 Task: Create a section Data Visualization Sprint and in the section, add a milestone Penetration Testing in the project AlphaFlow
Action: Mouse moved to (87, 315)
Screenshot: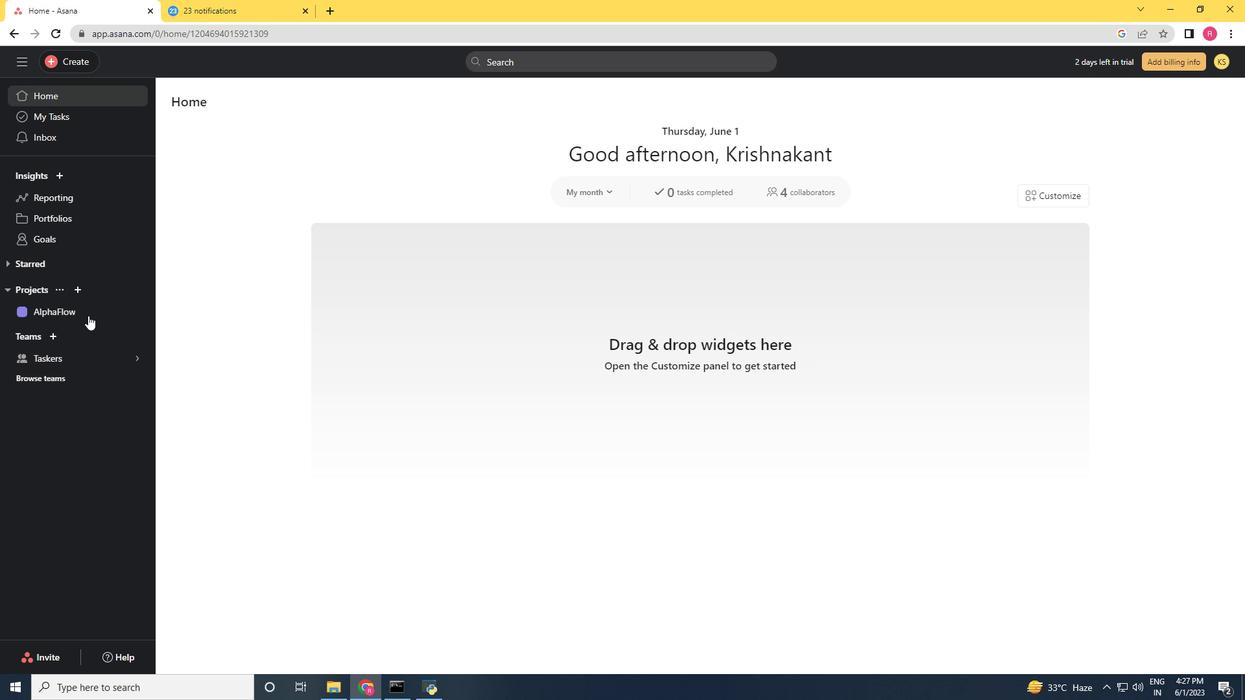 
Action: Mouse pressed left at (87, 315)
Screenshot: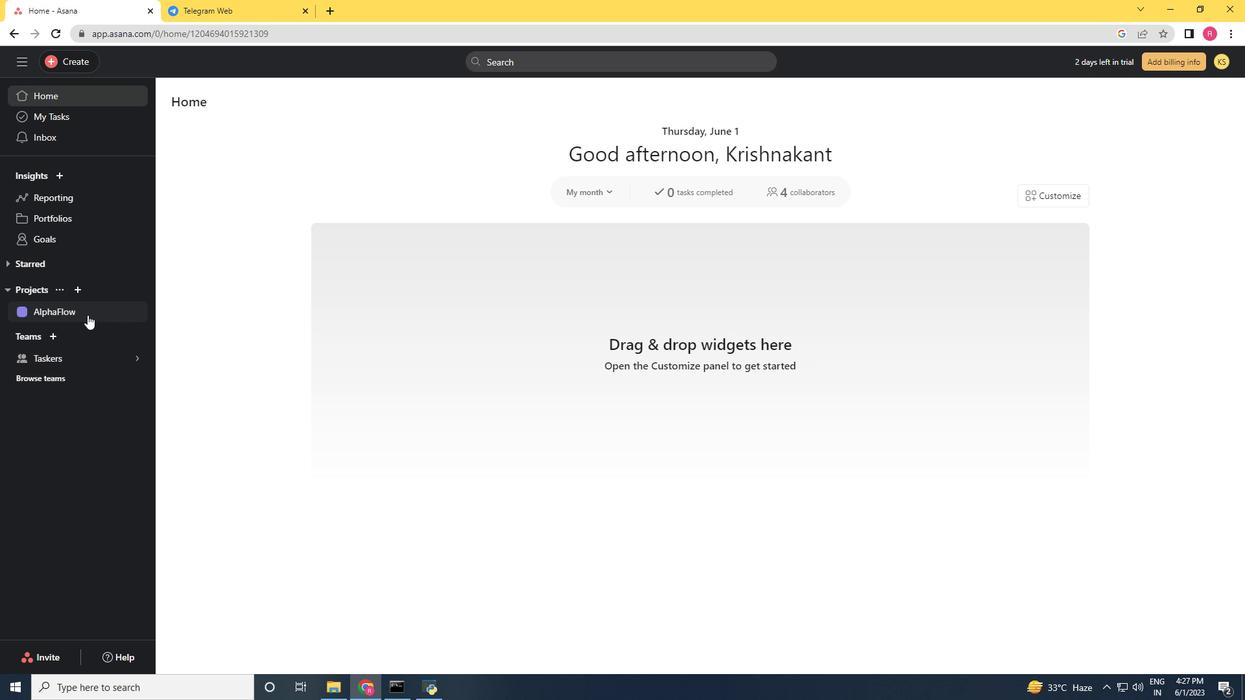 
Action: Mouse moved to (332, 500)
Screenshot: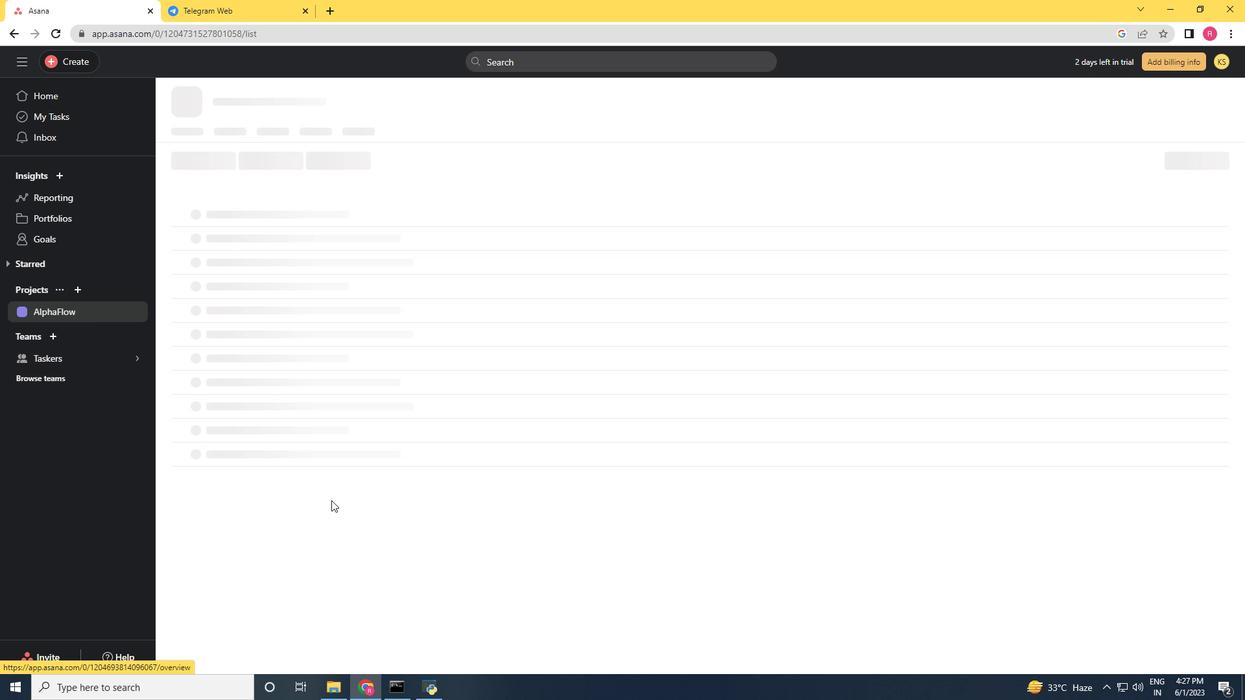 
Action: Mouse scrolled (332, 500) with delta (0, 0)
Screenshot: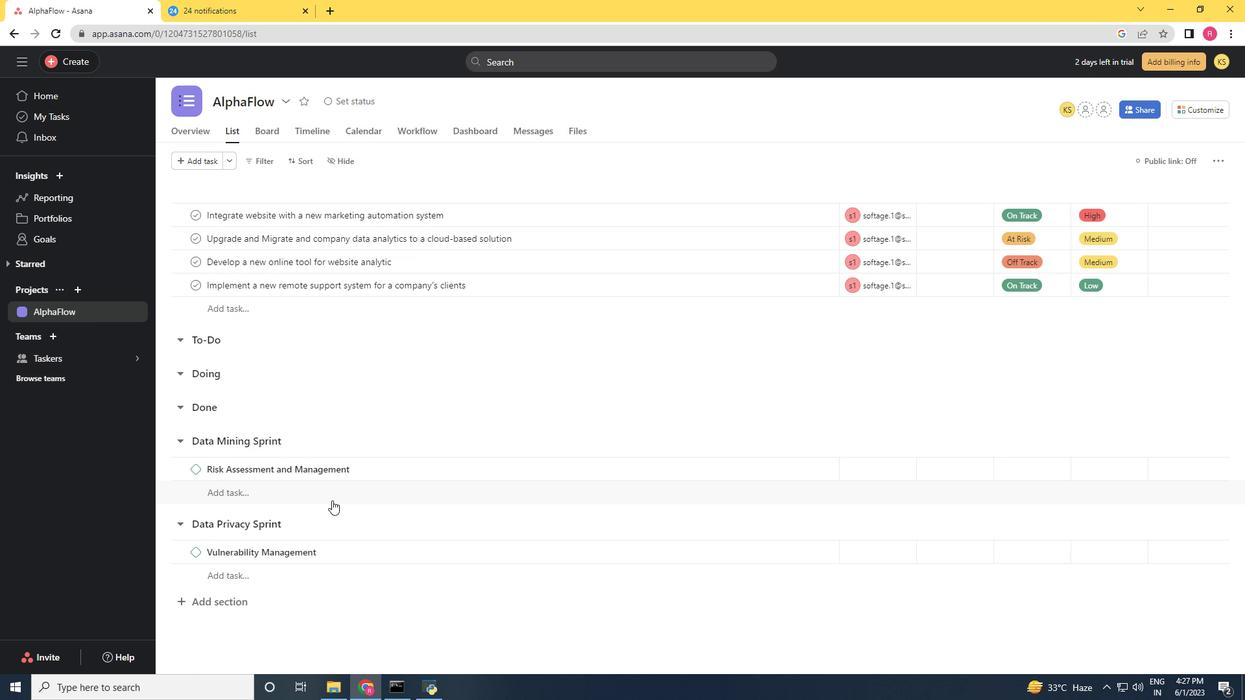 
Action: Mouse scrolled (332, 500) with delta (0, 0)
Screenshot: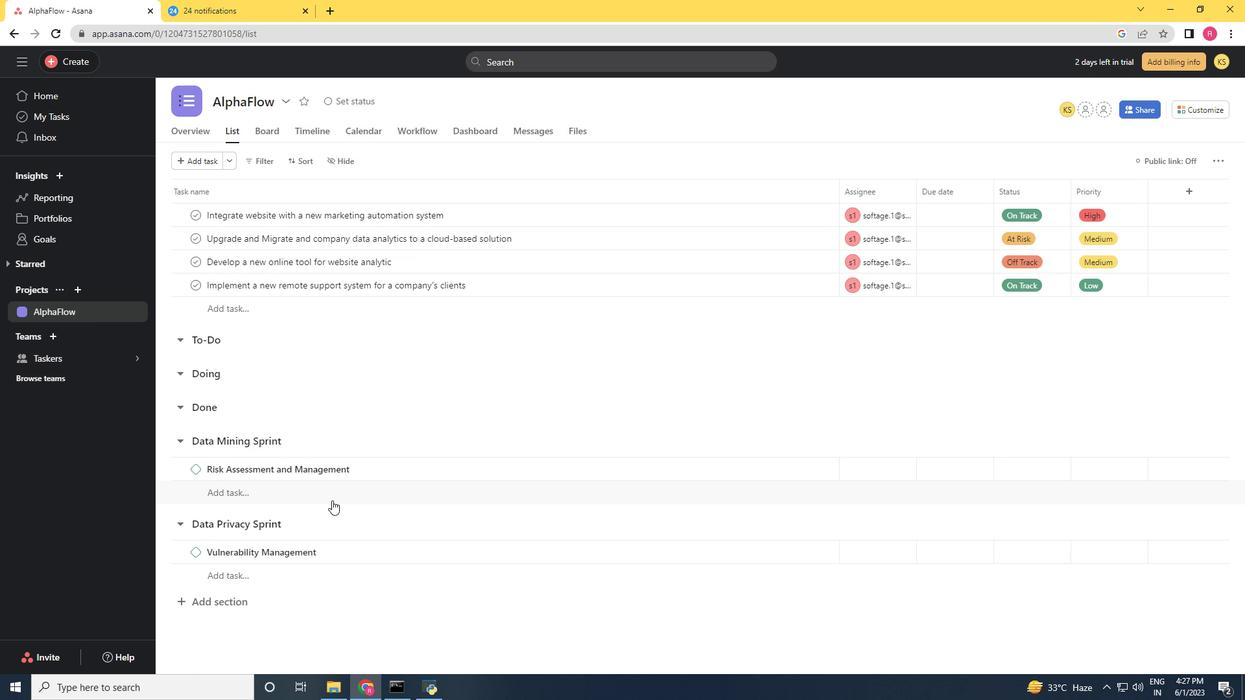 
Action: Mouse scrolled (332, 500) with delta (0, 0)
Screenshot: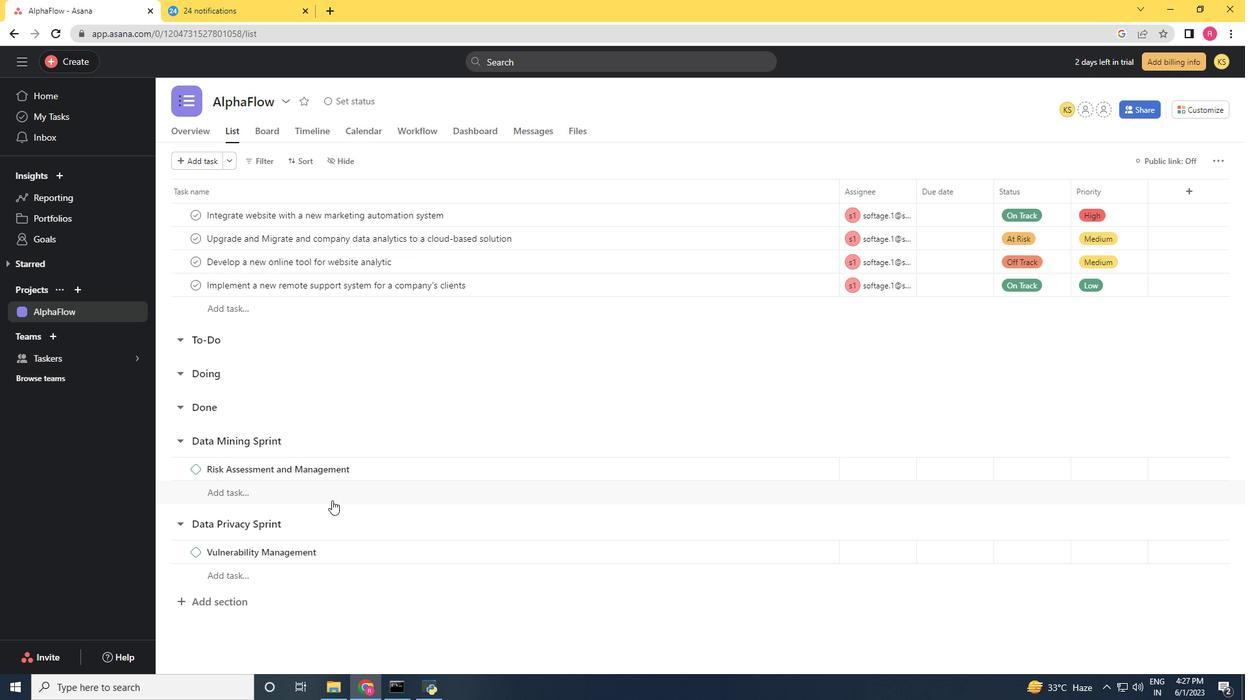 
Action: Mouse moved to (246, 609)
Screenshot: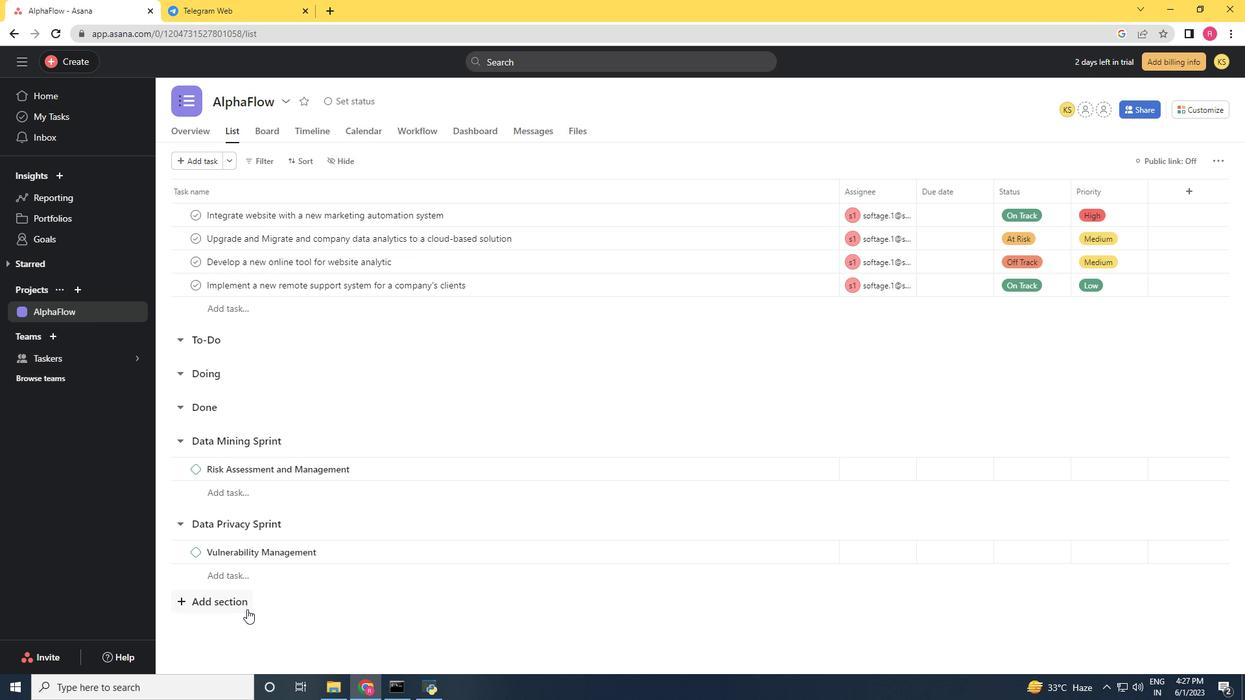 
Action: Mouse pressed left at (246, 609)
Screenshot: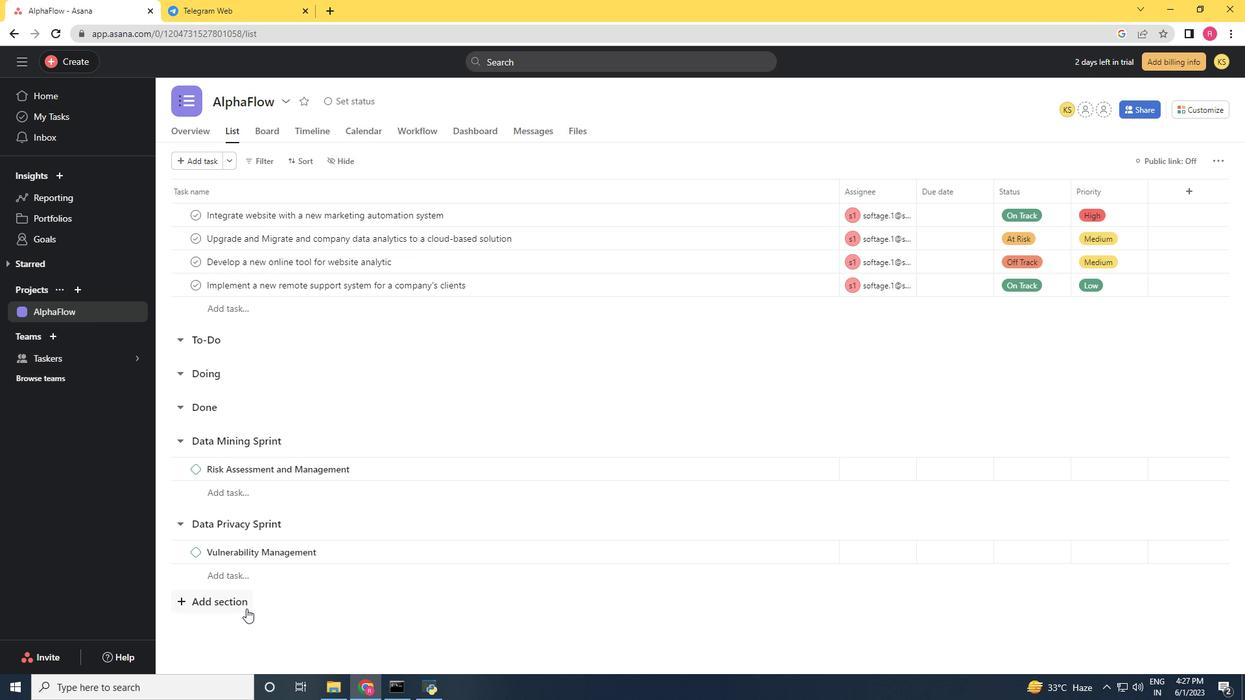 
Action: Mouse moved to (231, 615)
Screenshot: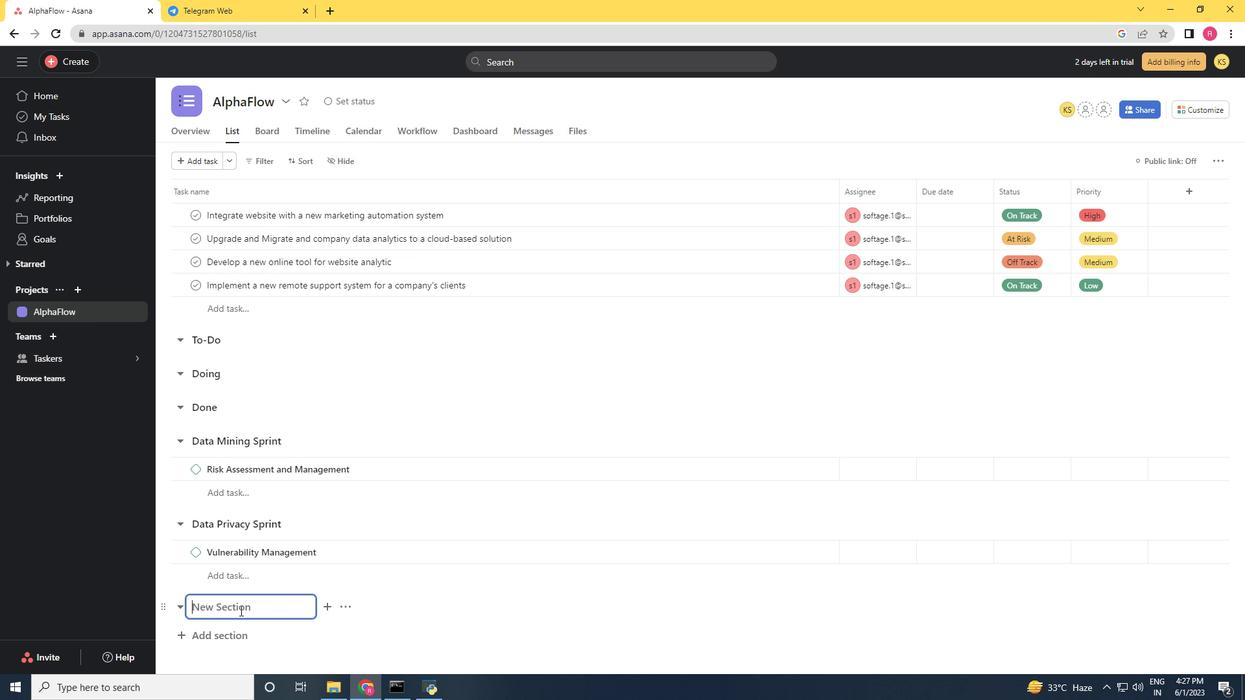 
Action: Key pressed <Key.shift>Data<Key.space><Key.shift>
Screenshot: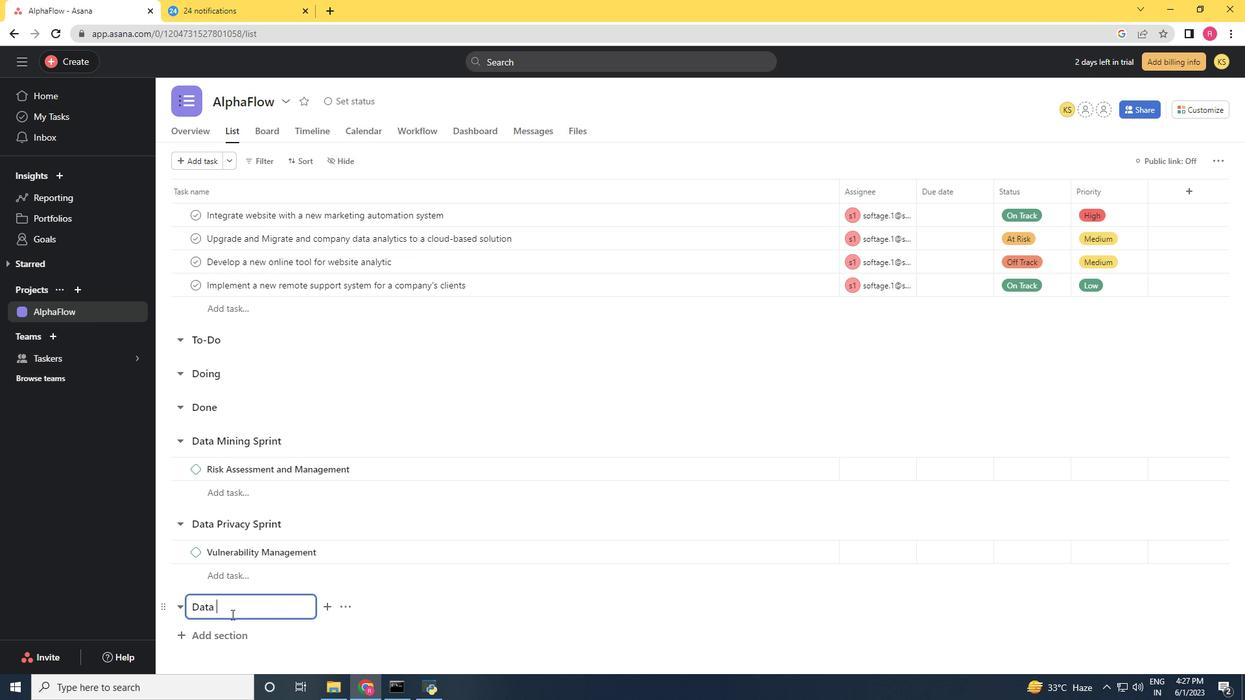 
Action: Mouse moved to (231, 615)
Screenshot: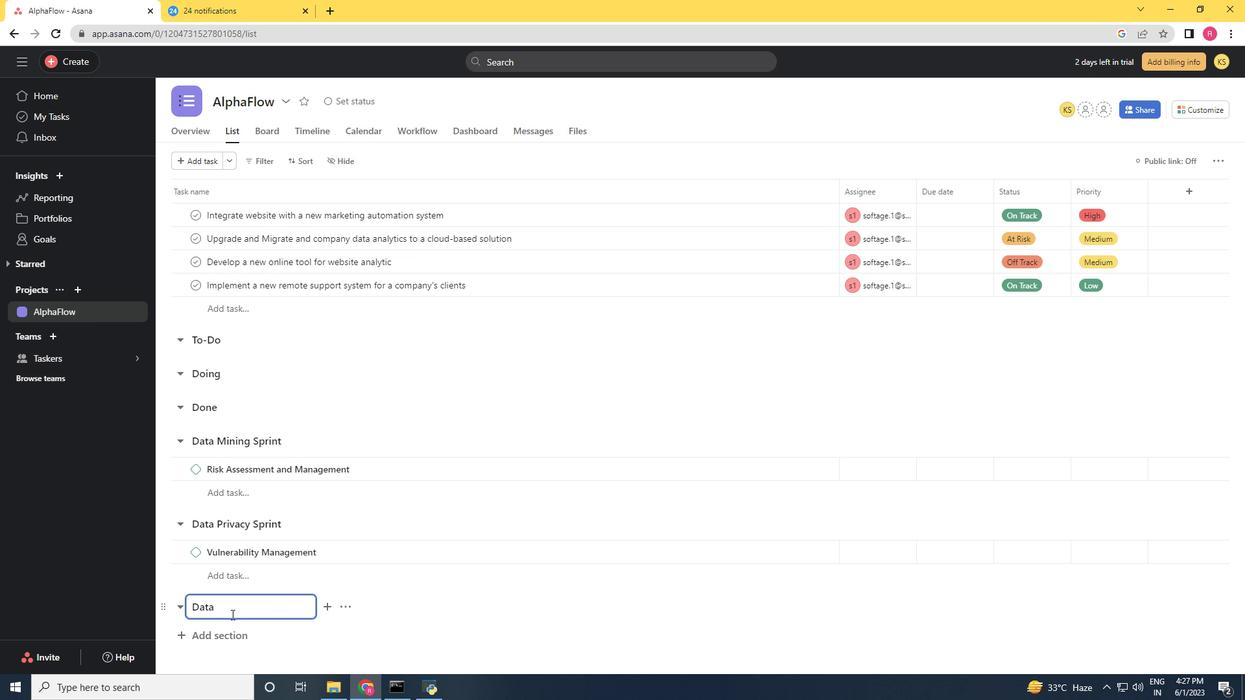 
Action: Key pressed <Key.shift><Key.shift><Key.shift><Key.shift><Key.shift>Visualization<Key.space><Key.shift>Sprint<Key.space><Key.enter><Key.shift><Key.shift><Key.shift><Key.shift><Key.shift><Key.shift><Key.shift><Key.shift><Key.shift>Penetration<Key.space><Key.shift>Testing<Key.space>
Screenshot: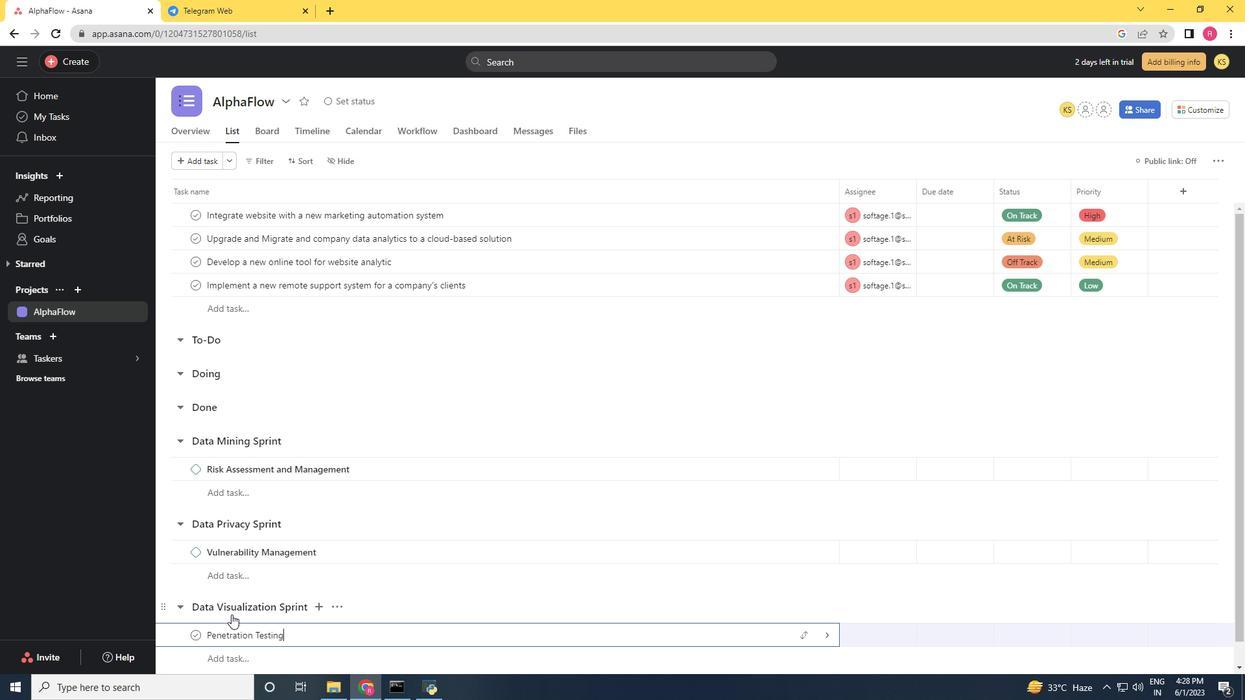 
Action: Mouse moved to (319, 636)
Screenshot: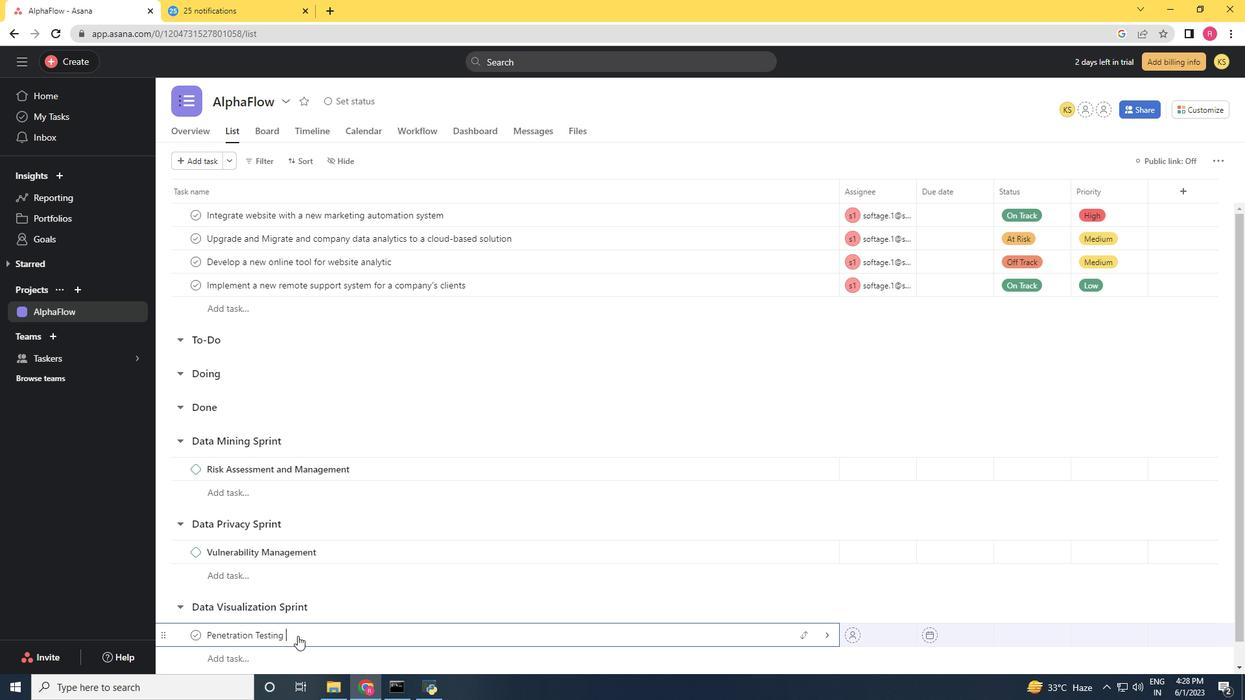 
Action: Mouse pressed right at (319, 636)
Screenshot: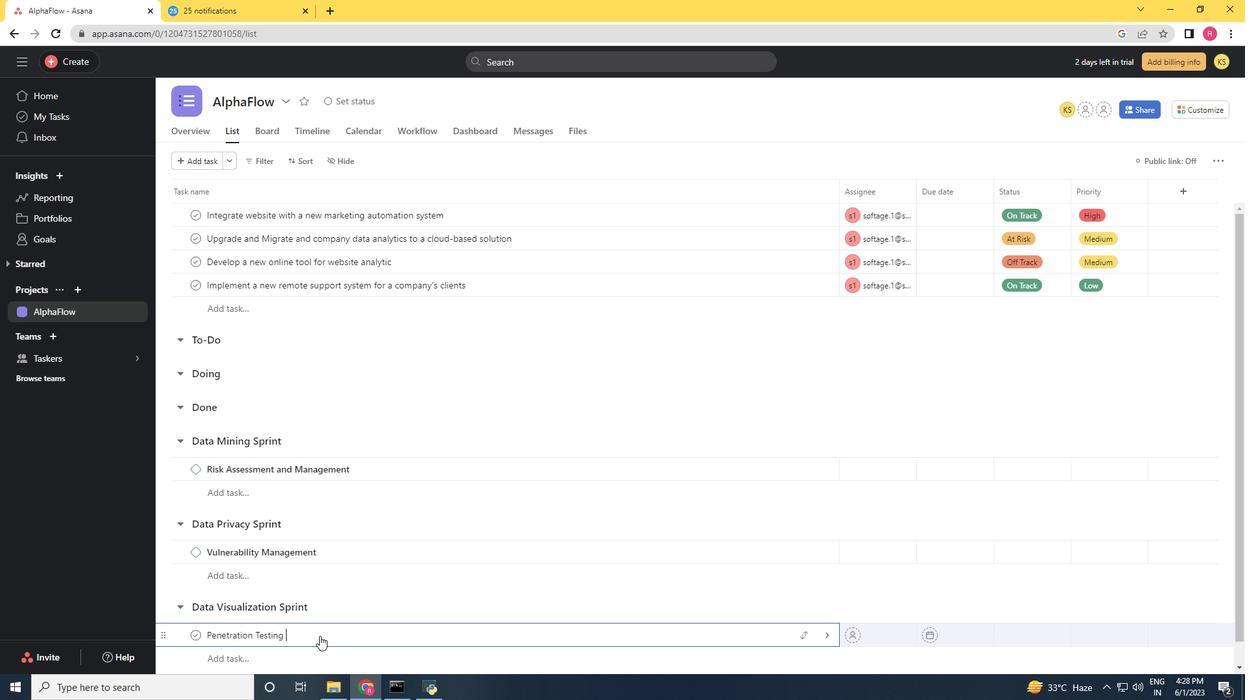 
Action: Mouse moved to (369, 572)
Screenshot: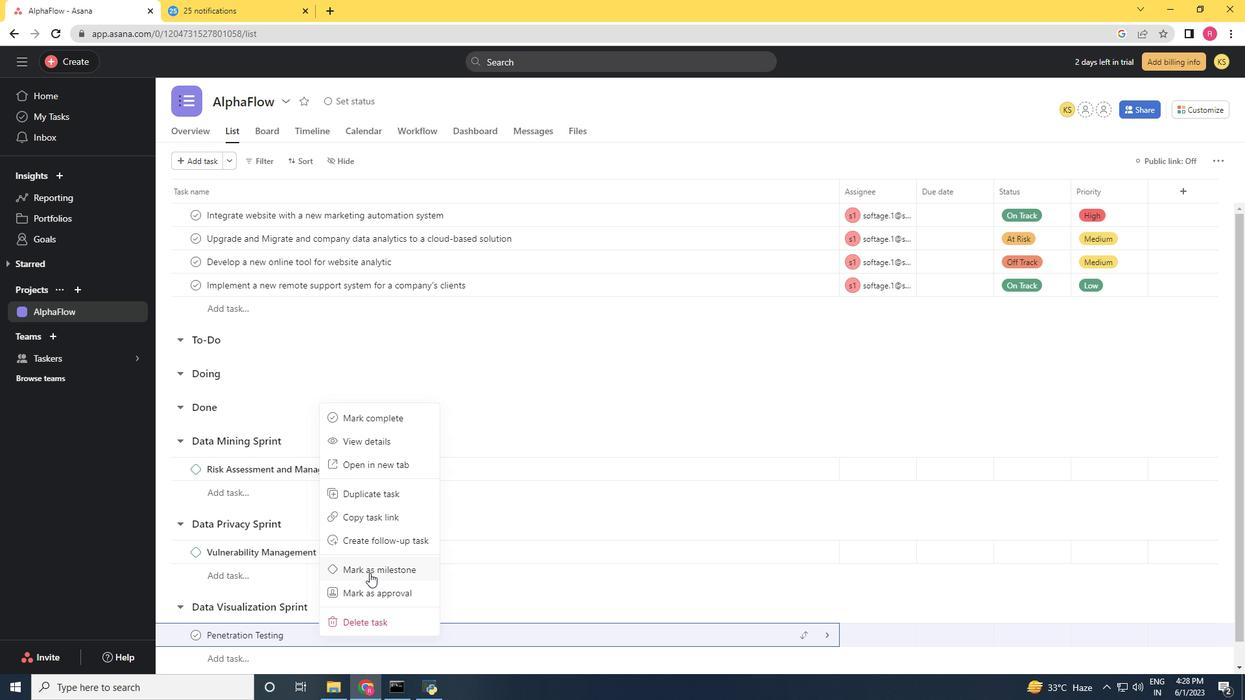 
Action: Mouse pressed left at (369, 572)
Screenshot: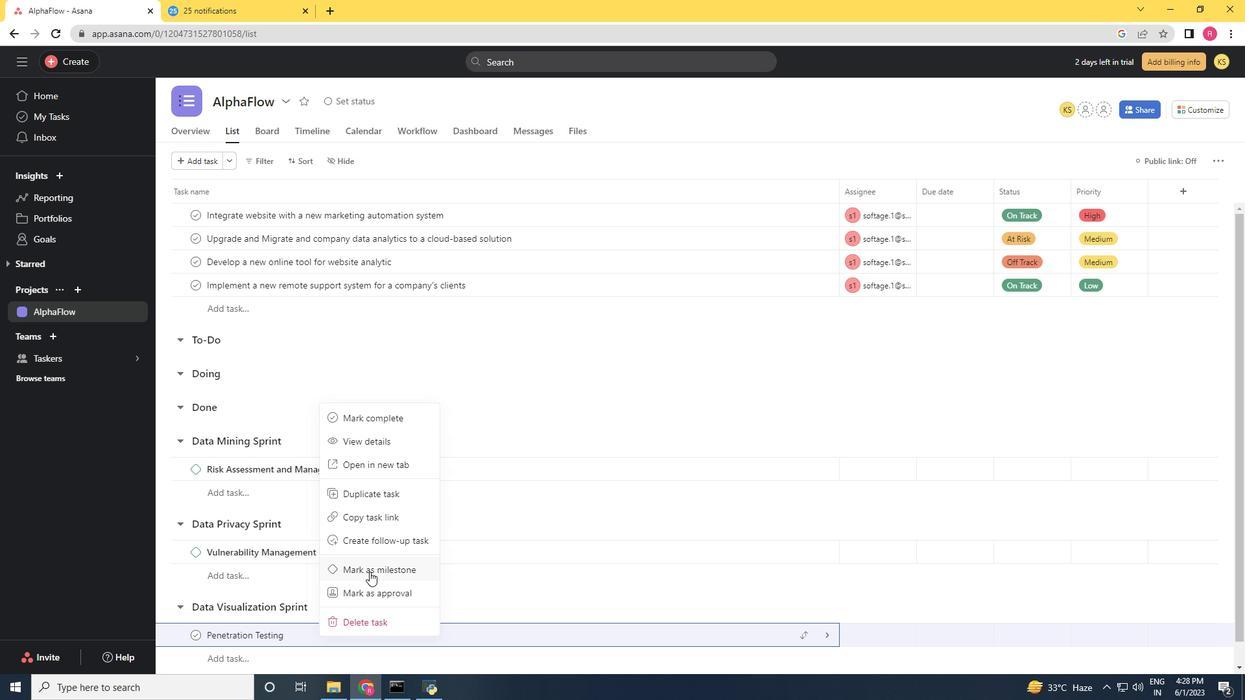 
Action: Mouse moved to (365, 582)
Screenshot: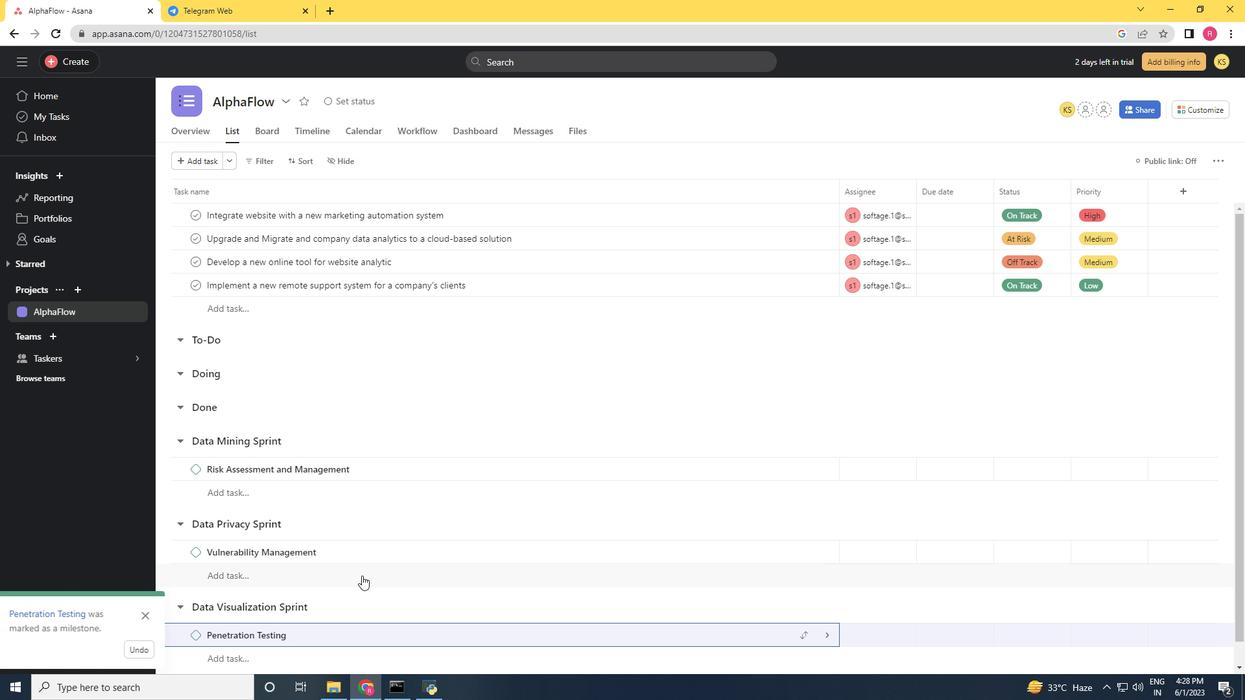 
Action: Mouse scrolled (365, 582) with delta (0, 0)
Screenshot: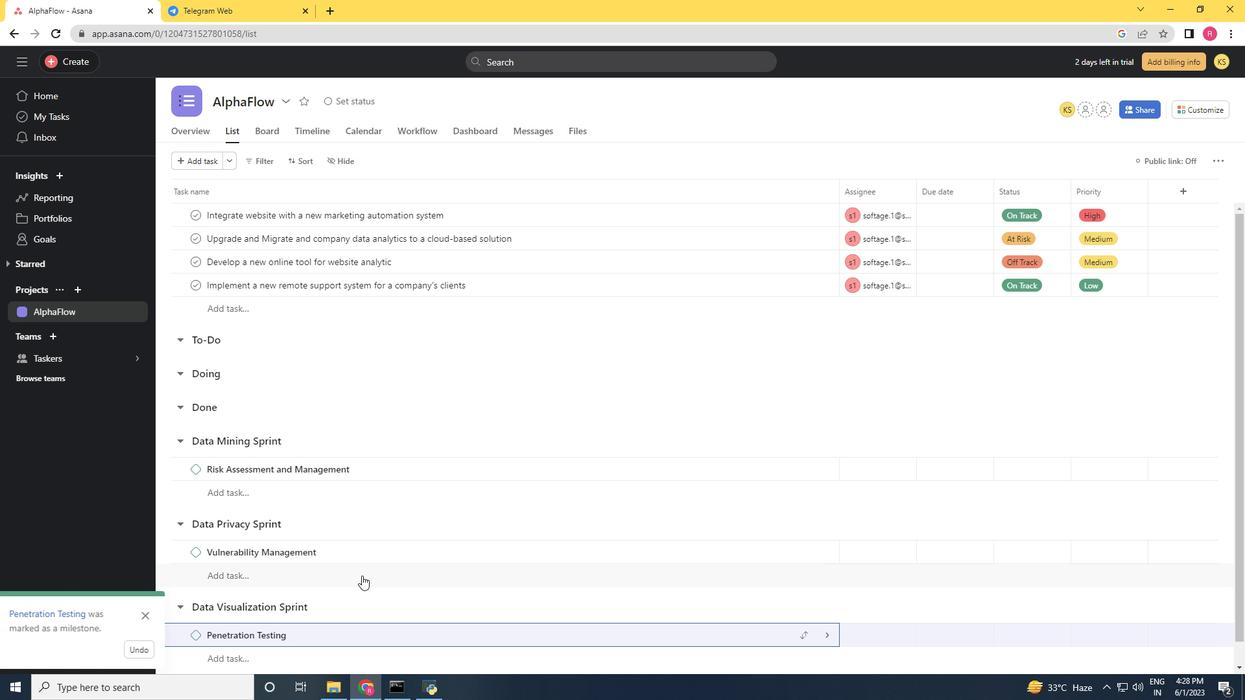 
Action: Mouse moved to (366, 584)
Screenshot: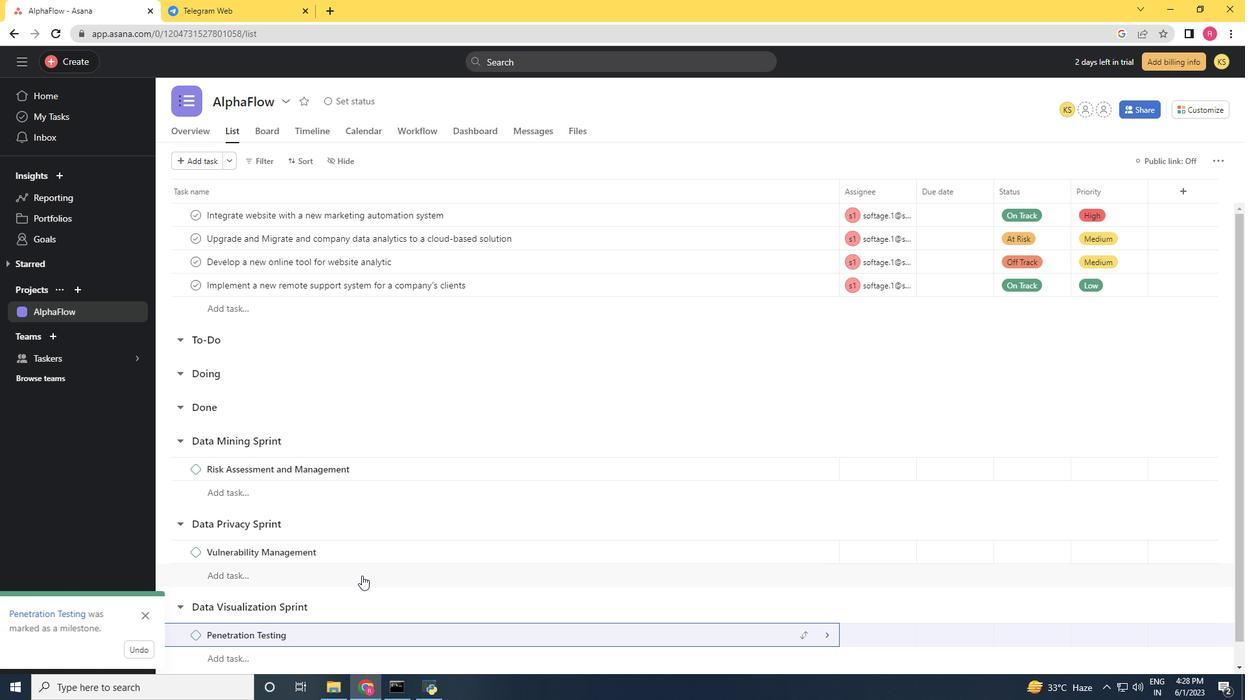 
Action: Mouse scrolled (366, 583) with delta (0, 0)
Screenshot: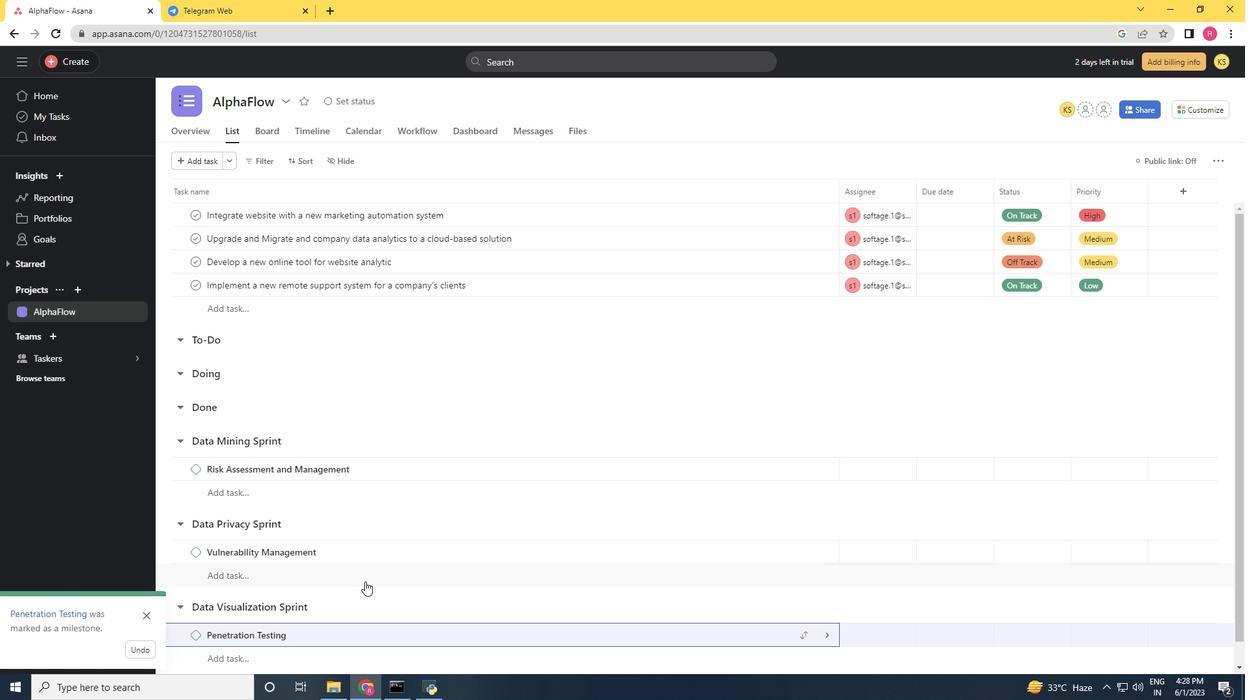 
Action: Mouse moved to (366, 584)
Screenshot: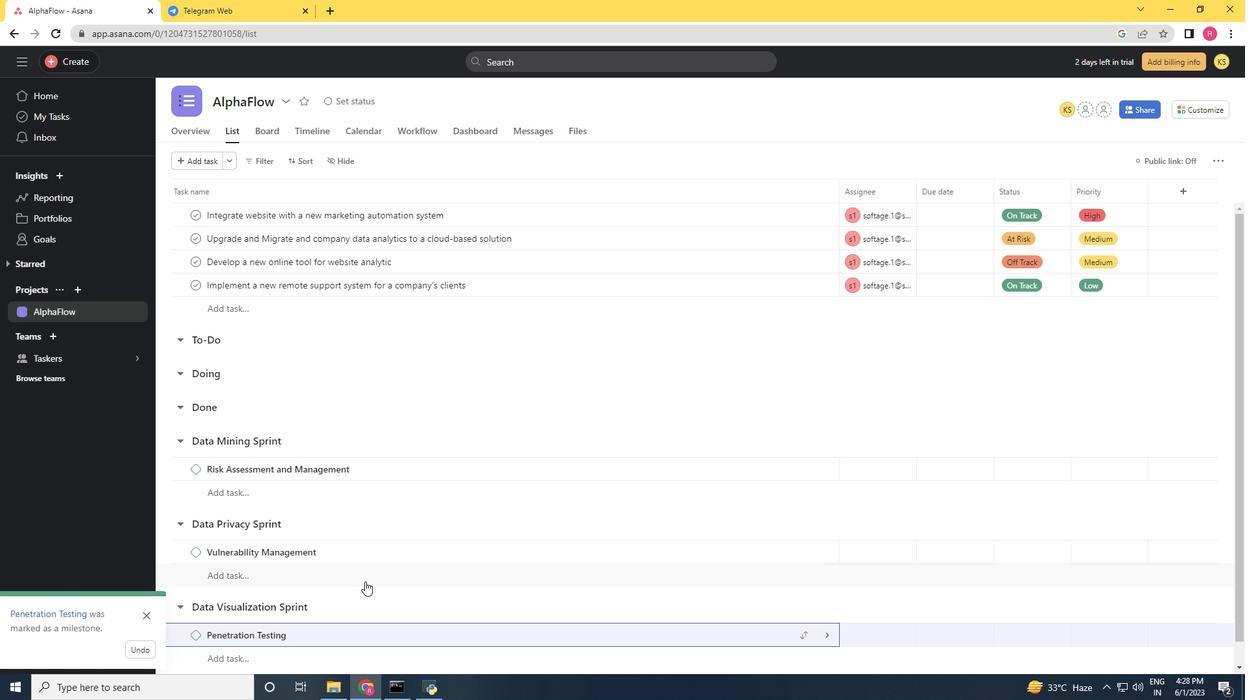 
Action: Mouse scrolled (366, 584) with delta (0, 0)
Screenshot: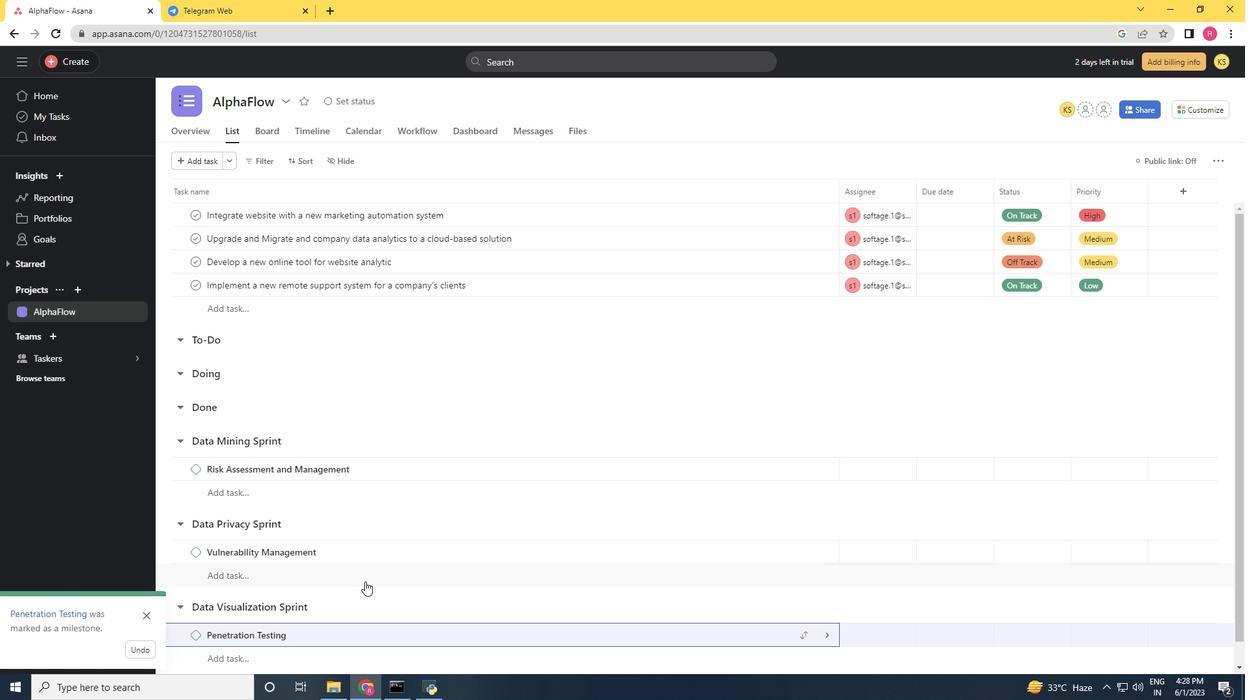 
Action: Mouse moved to (367, 584)
Screenshot: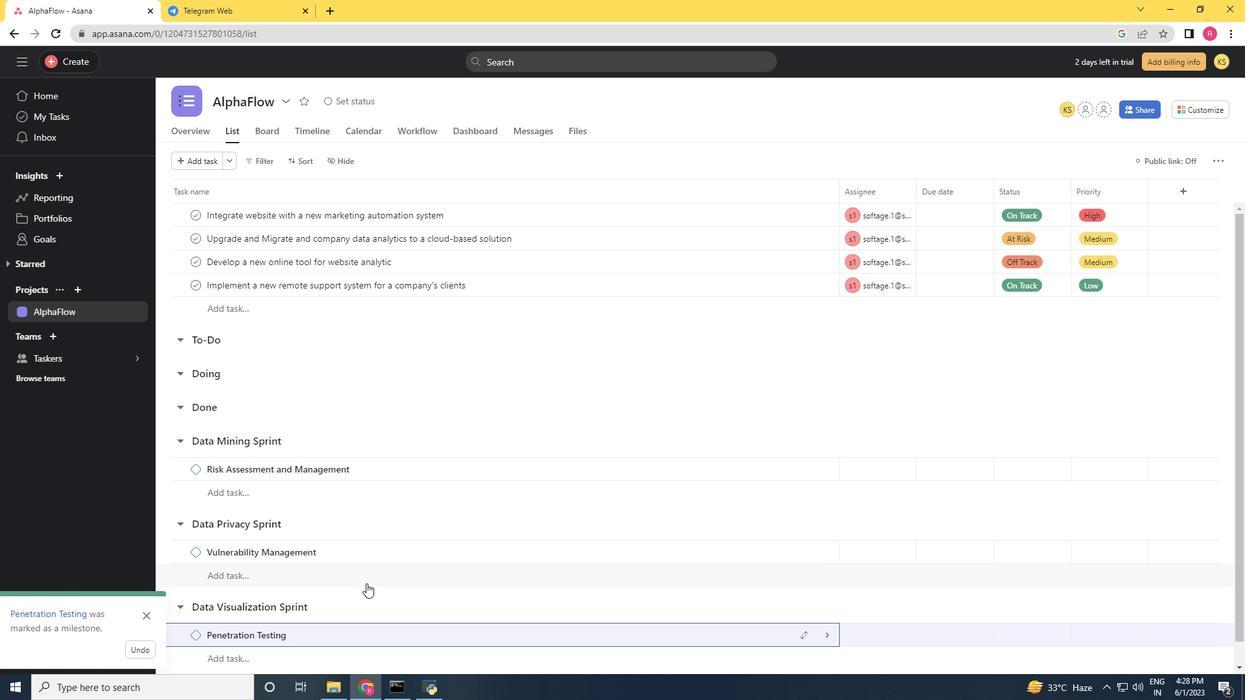 
Action: Mouse scrolled (367, 584) with delta (0, 0)
Screenshot: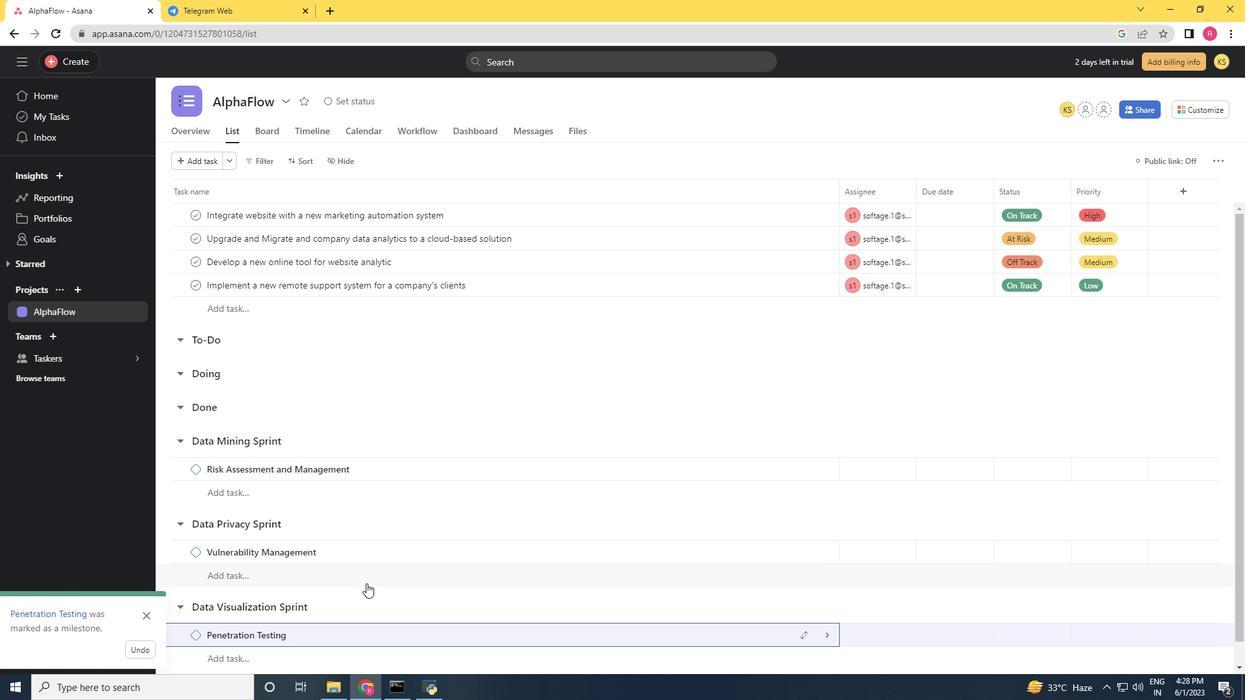 
Action: Mouse moved to (365, 582)
Screenshot: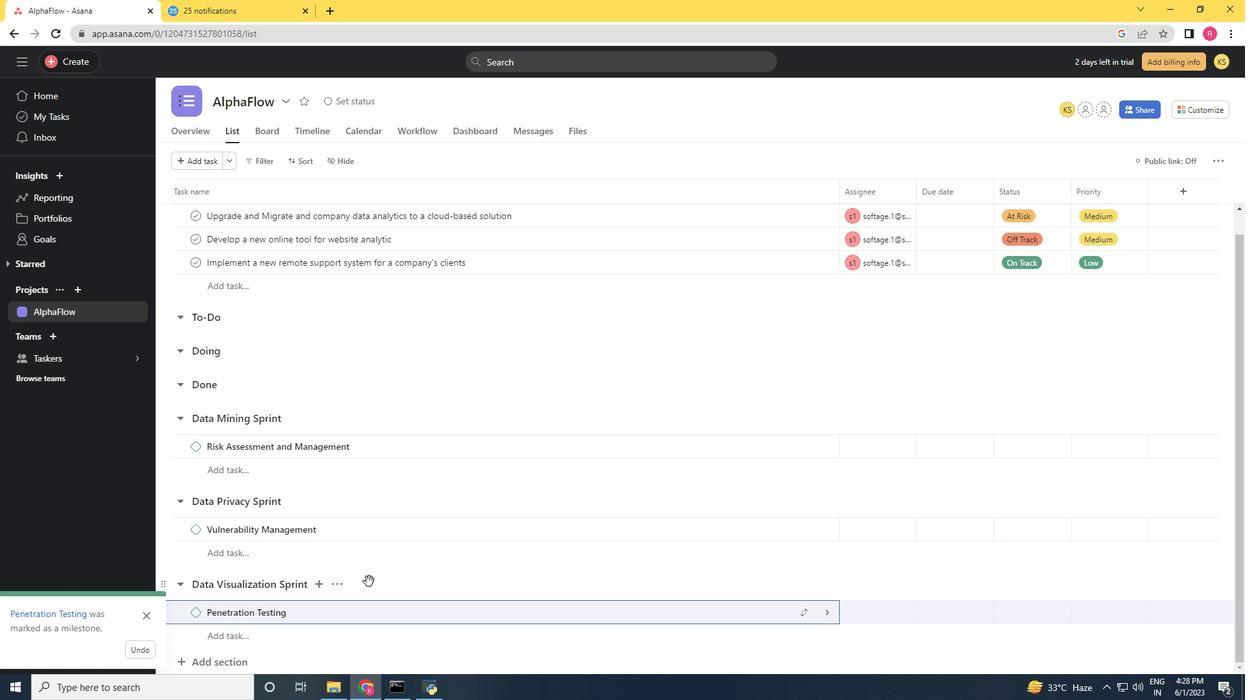
